 Task: Select Alcohol. Add to cart, from Kwik Pik Beer & Wine for 2946 Cantebury Drive, New York, New York 10013, Cell Number 646-662-8471, following items : Wayne Gretzky Estates Cabernet Merlot VQA (3 L)_x000D_
 - 1, Peller Family Vineyards Sauvignon Blanc (4 L)_x000D_
 - 2, Peller Family Vineyards Dry White (1 L)_x000D_
 - 1, Good Natured Rosé (750 ml)_x000D_
 - 1, XOXO Pinot Grigio Chardonnay Sparkling (750 ml)_x000D_
 - 1
Action: Mouse moved to (364, 97)
Screenshot: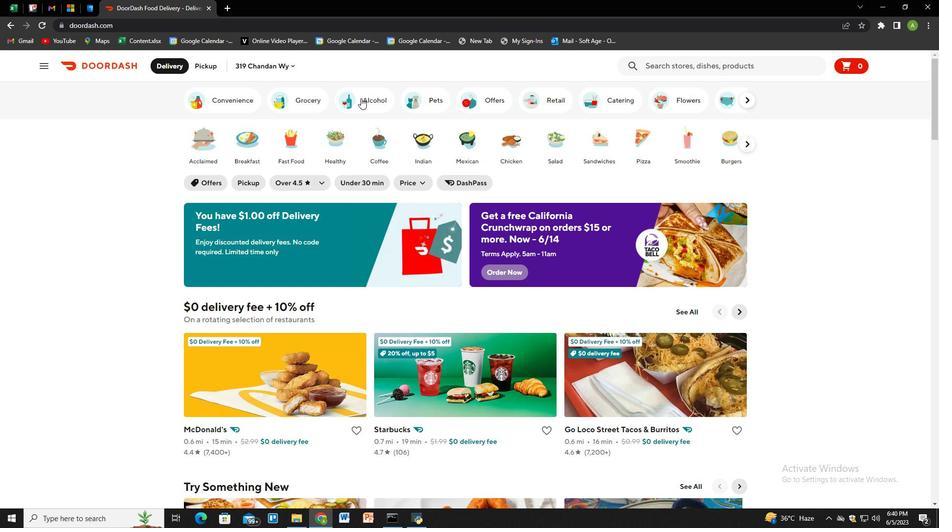 
Action: Mouse pressed left at (364, 97)
Screenshot: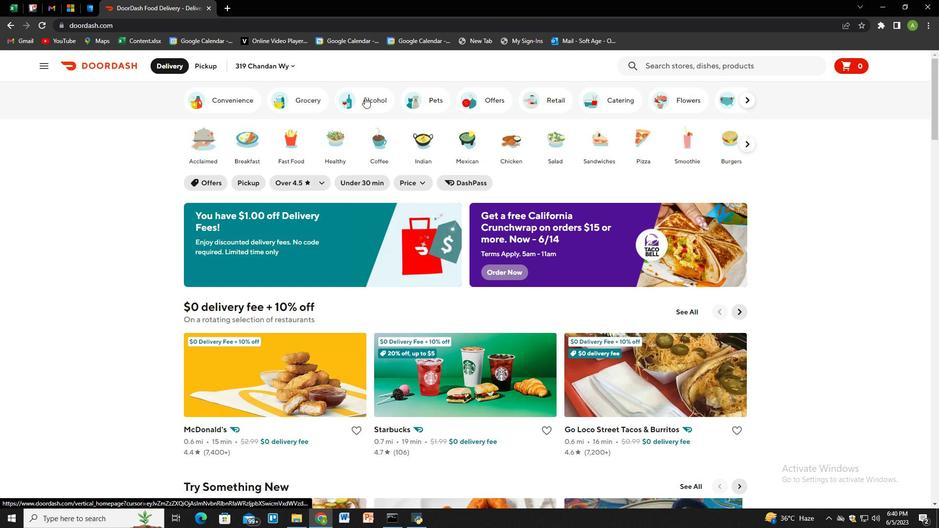 
Action: Mouse moved to (666, 69)
Screenshot: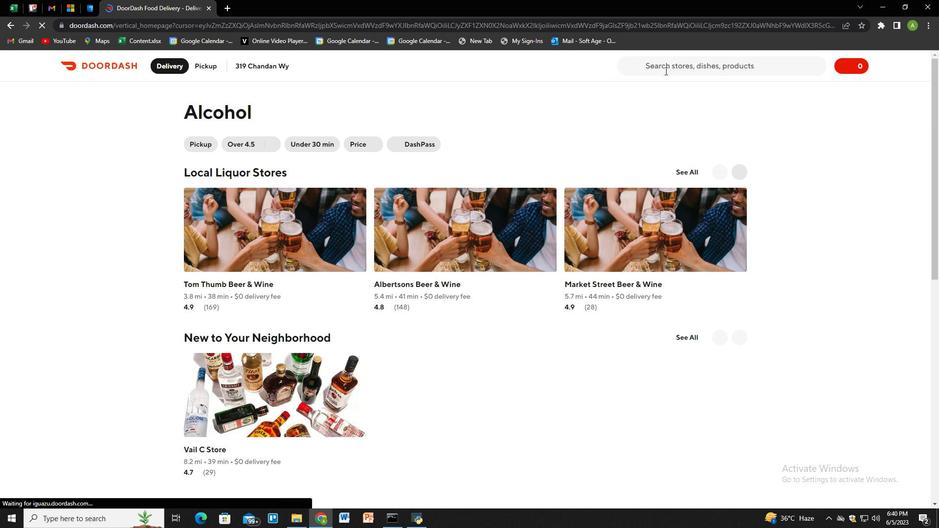 
Action: Mouse pressed left at (666, 69)
Screenshot: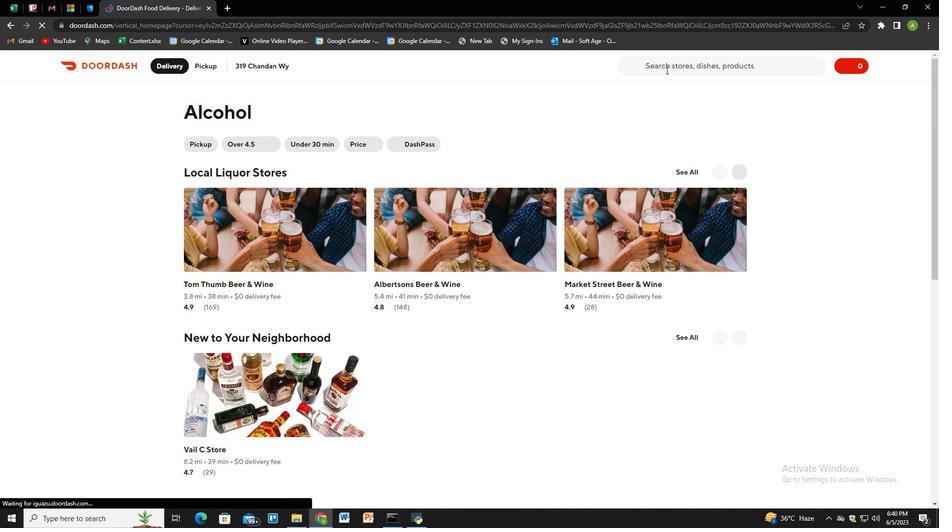 
Action: Mouse moved to (665, 68)
Screenshot: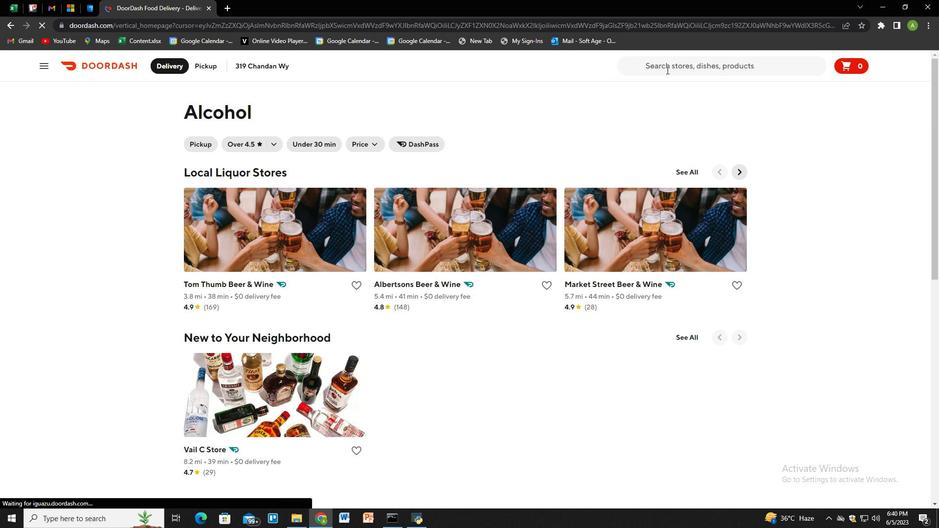 
Action: Key pressed kwik<Key.space>pik<Key.space>beer<Key.space><Key.shift><Key.shift><Key.shift><Key.shift><Key.shift><Key.shift><Key.shift><Key.shift><Key.shift><Key.shift>&<Key.space>wine<Key.enter>
Screenshot: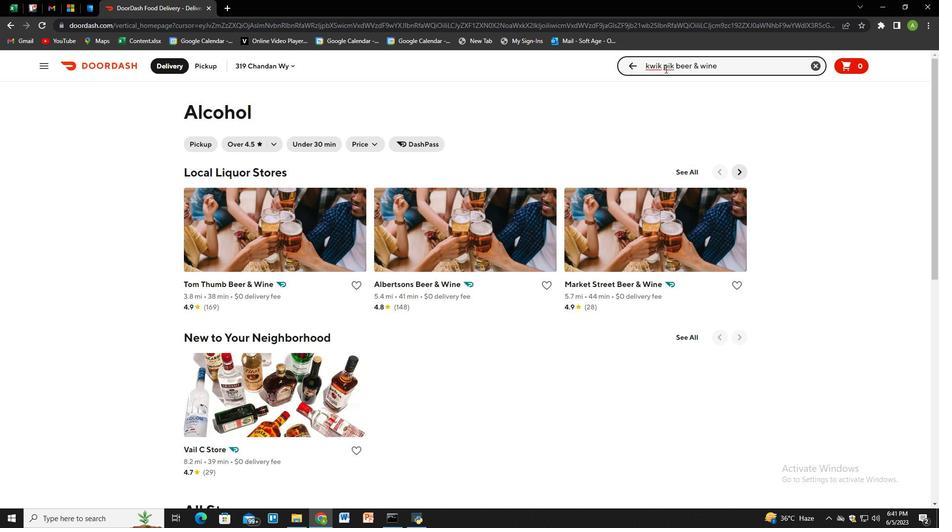 
Action: Mouse moved to (233, 213)
Screenshot: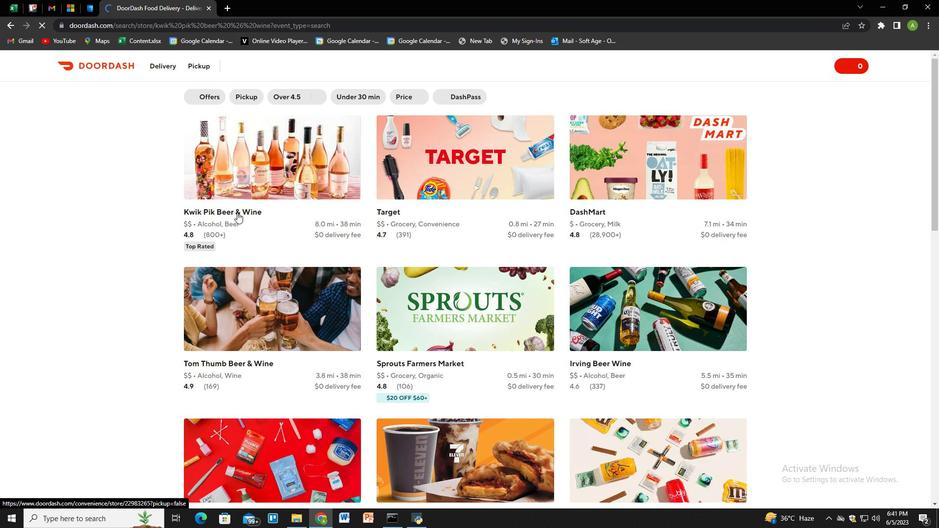 
Action: Mouse pressed left at (233, 213)
Screenshot: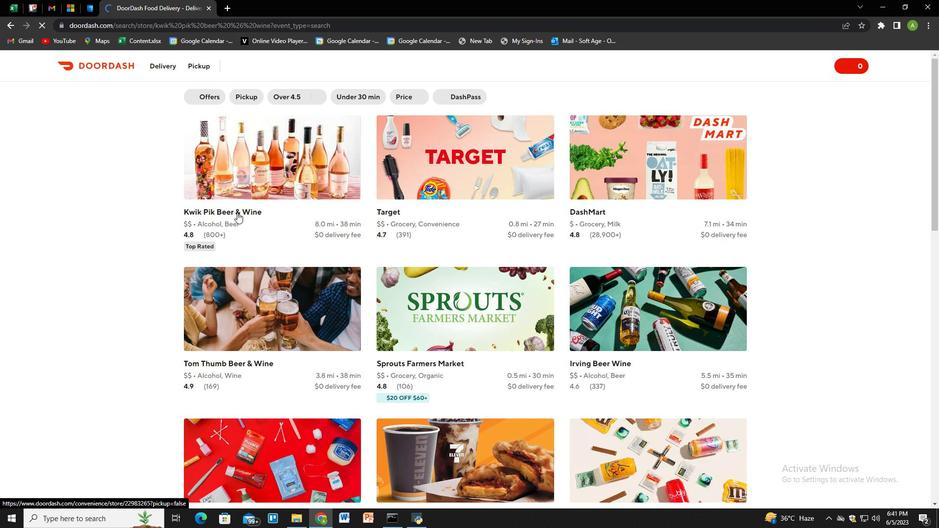 
Action: Mouse pressed left at (233, 213)
Screenshot: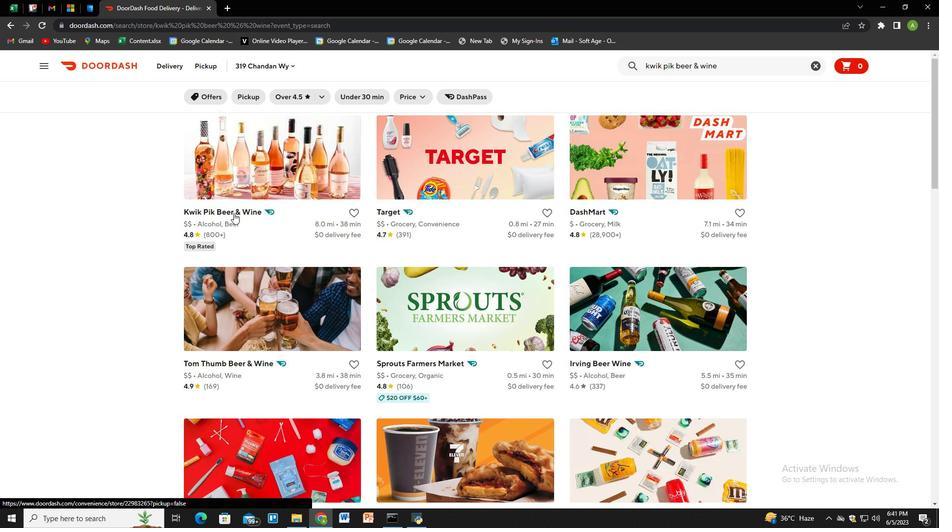 
Action: Mouse moved to (209, 65)
Screenshot: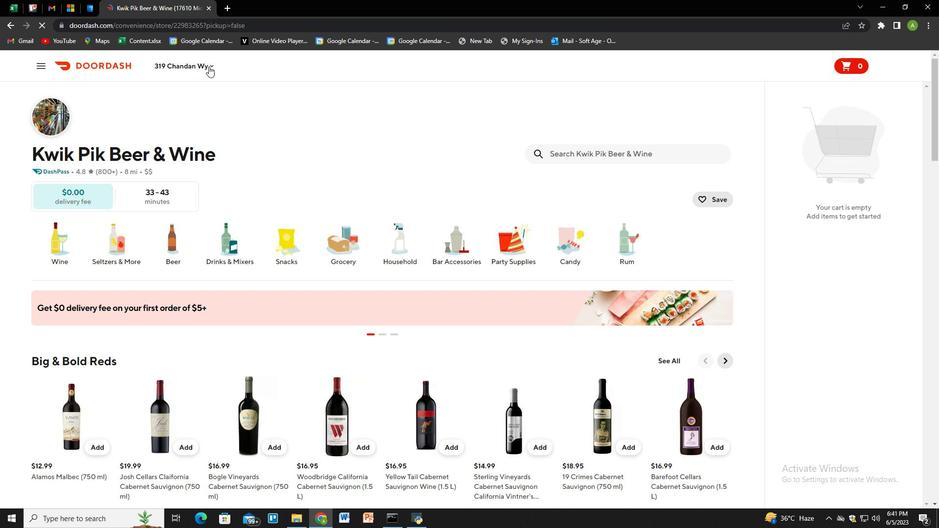 
Action: Mouse pressed left at (209, 65)
Screenshot: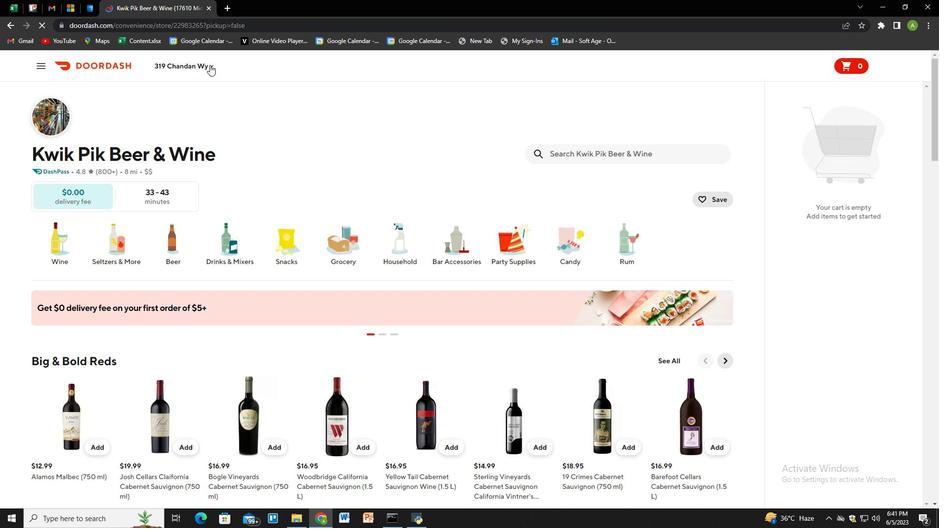 
Action: Mouse moved to (214, 110)
Screenshot: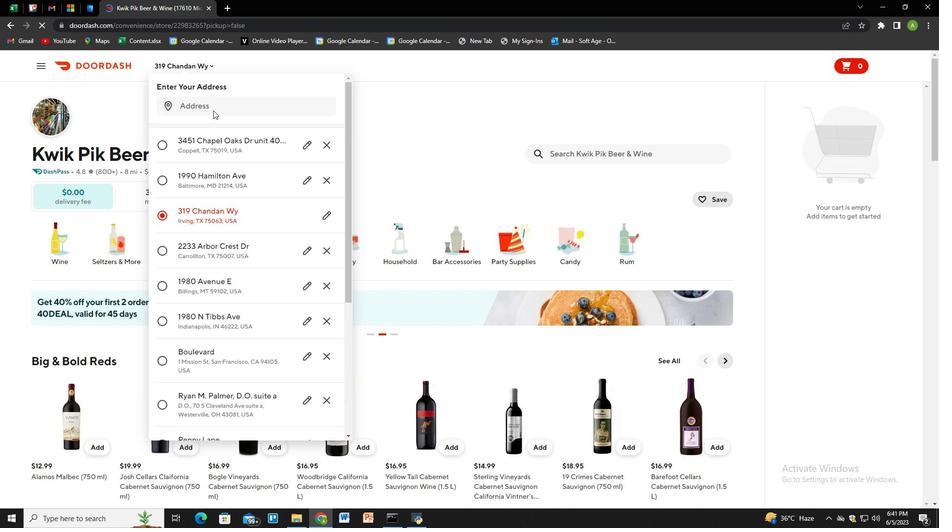 
Action: Mouse pressed left at (214, 110)
Screenshot: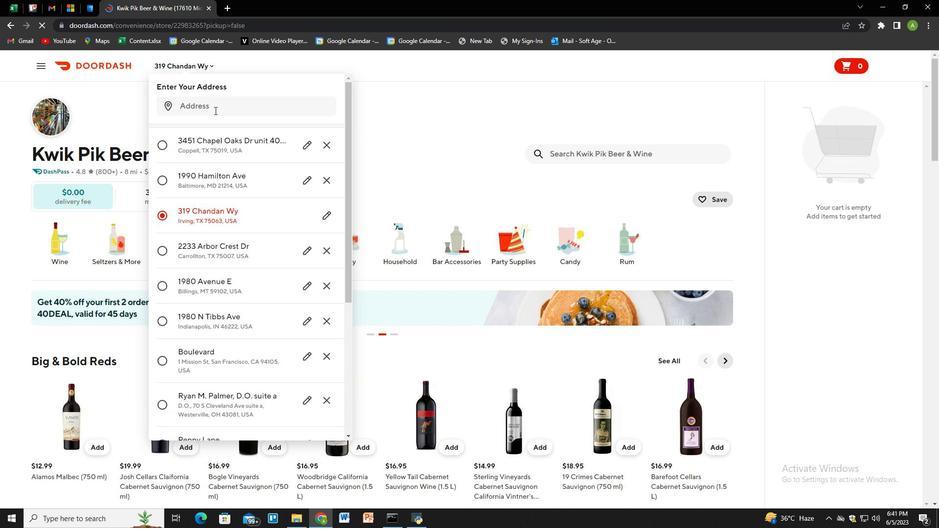 
Action: Mouse moved to (216, 100)
Screenshot: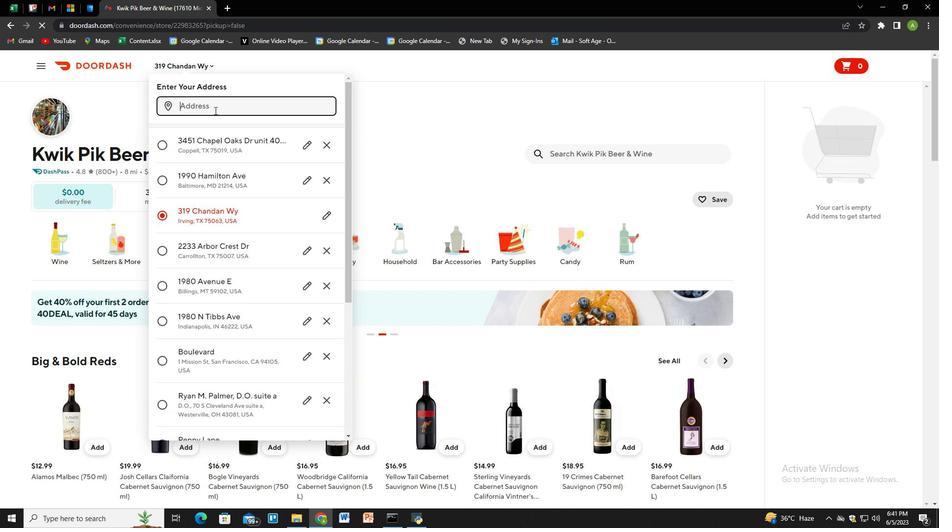 
Action: Key pressed 2946<Key.space>cantebury<Key.space>drive,<Key.space>new<Key.space>york,<Key.space>new<Key.space>yrk<Key.backspace>ok<Key.space>10013<Key.enter>
Screenshot: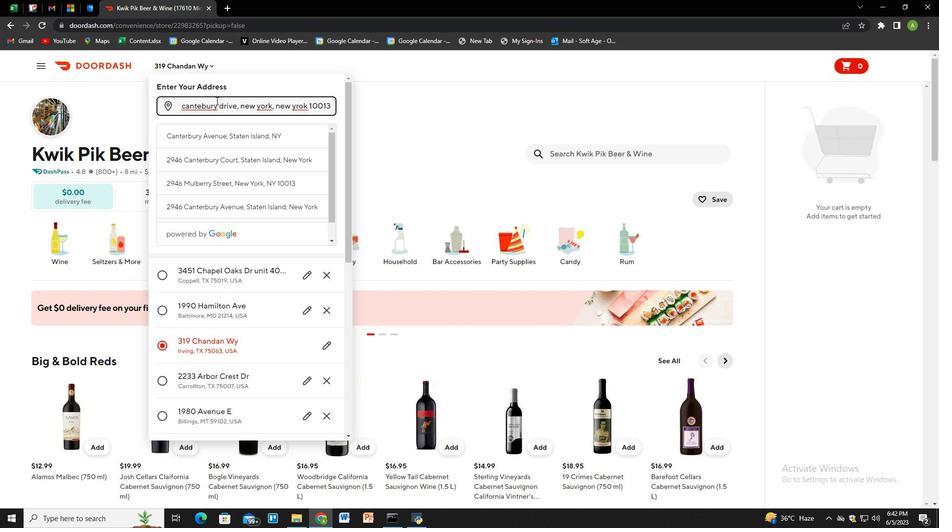 
Action: Mouse moved to (267, 377)
Screenshot: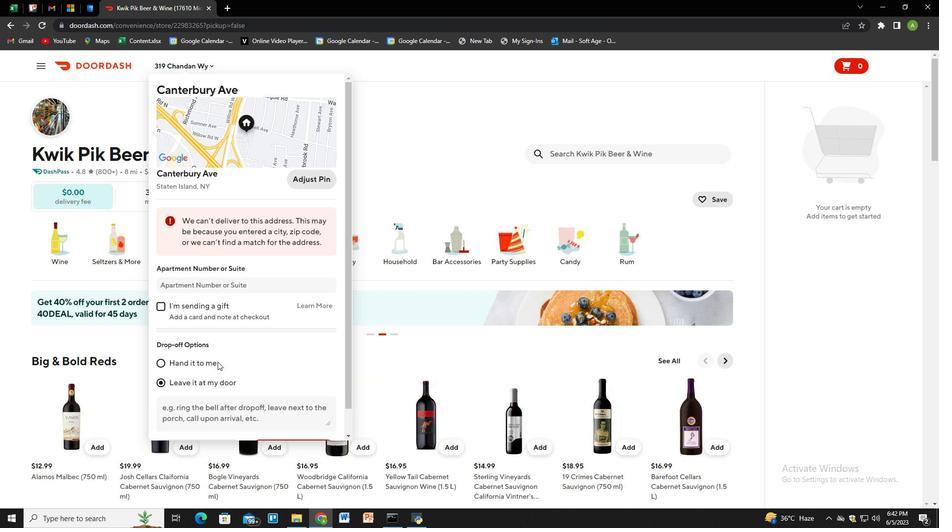 
Action: Mouse scrolled (266, 376) with delta (0, 0)
Screenshot: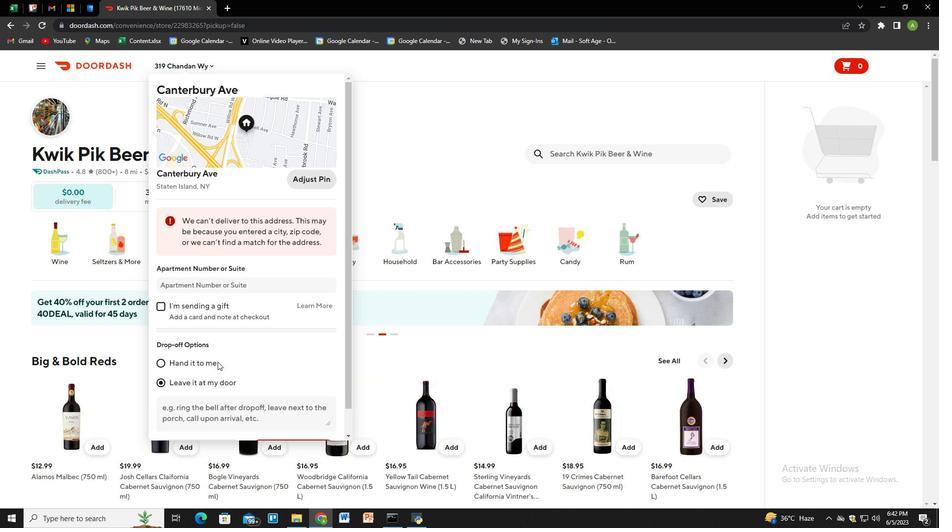
Action: Mouse moved to (268, 378)
Screenshot: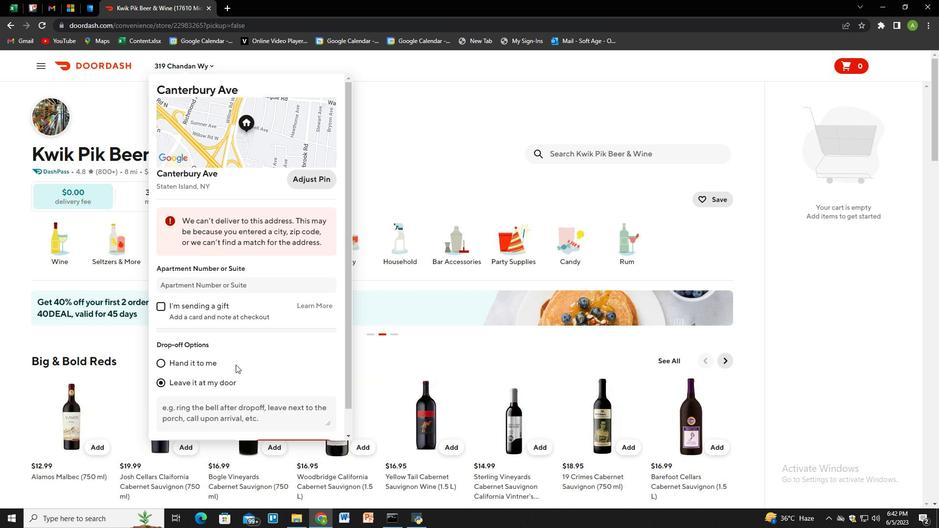 
Action: Mouse scrolled (267, 377) with delta (0, 0)
Screenshot: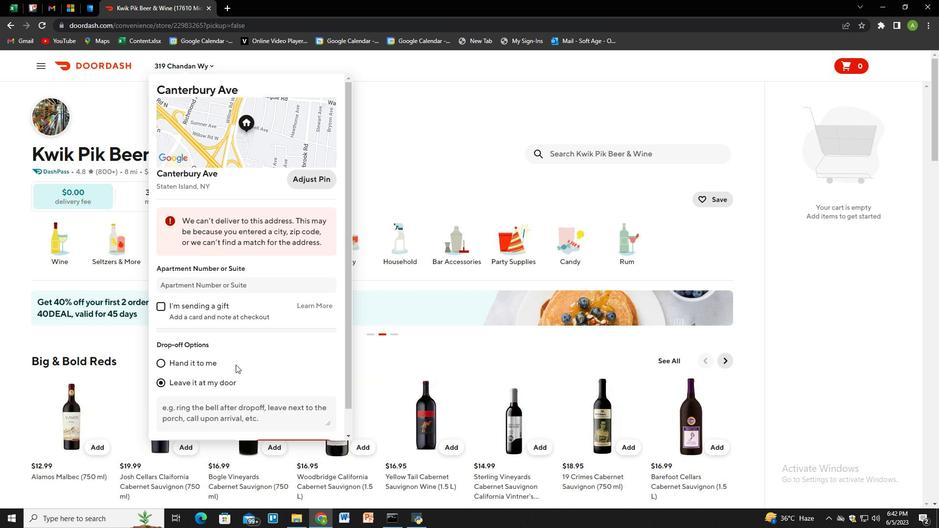 
Action: Mouse moved to (270, 380)
Screenshot: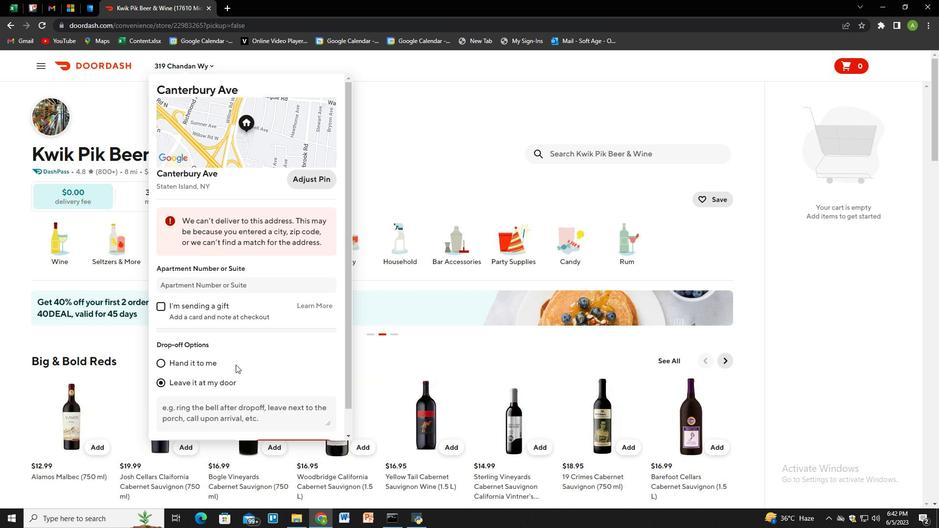 
Action: Mouse scrolled (269, 378) with delta (0, 0)
Screenshot: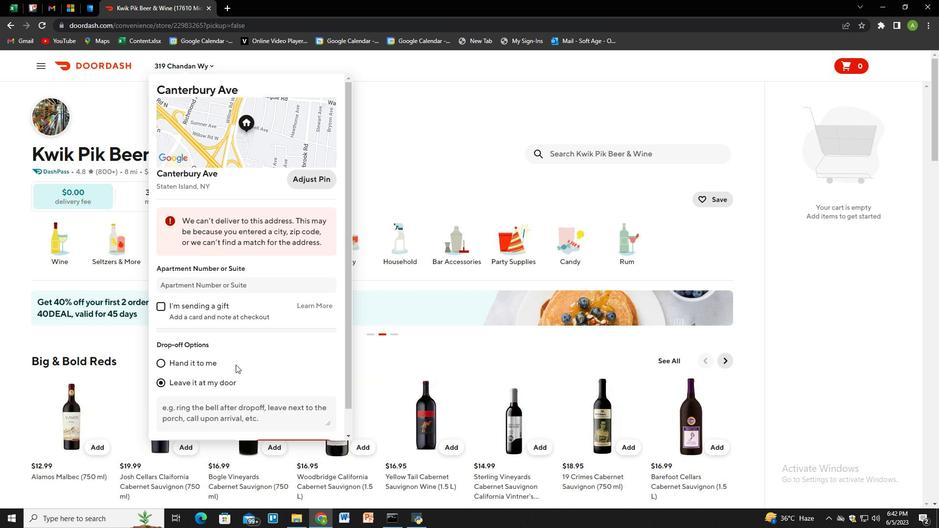 
Action: Mouse moved to (274, 385)
Screenshot: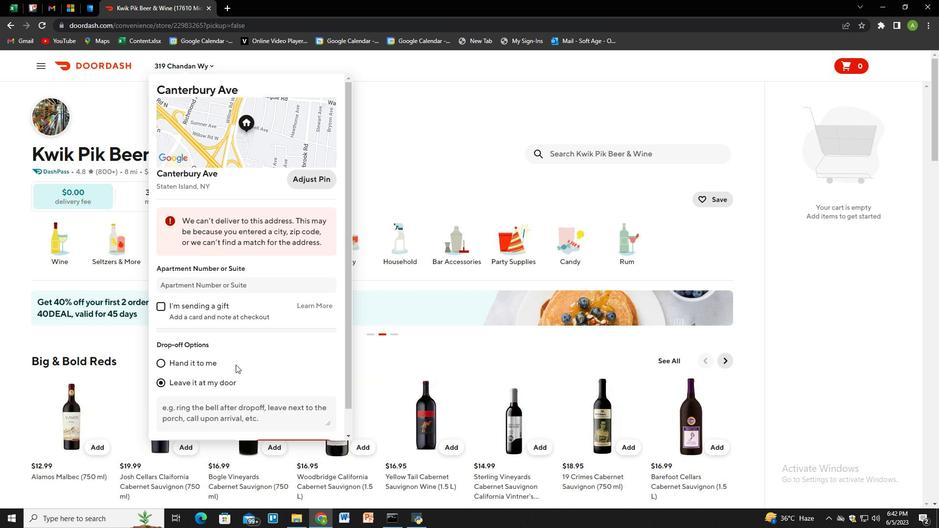 
Action: Mouse scrolled (270, 380) with delta (0, 0)
Screenshot: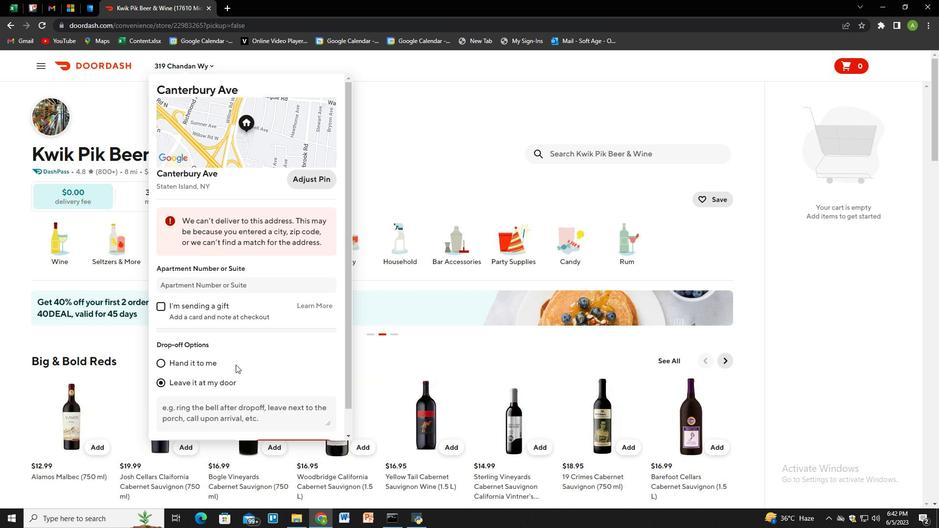 
Action: Mouse moved to (298, 423)
Screenshot: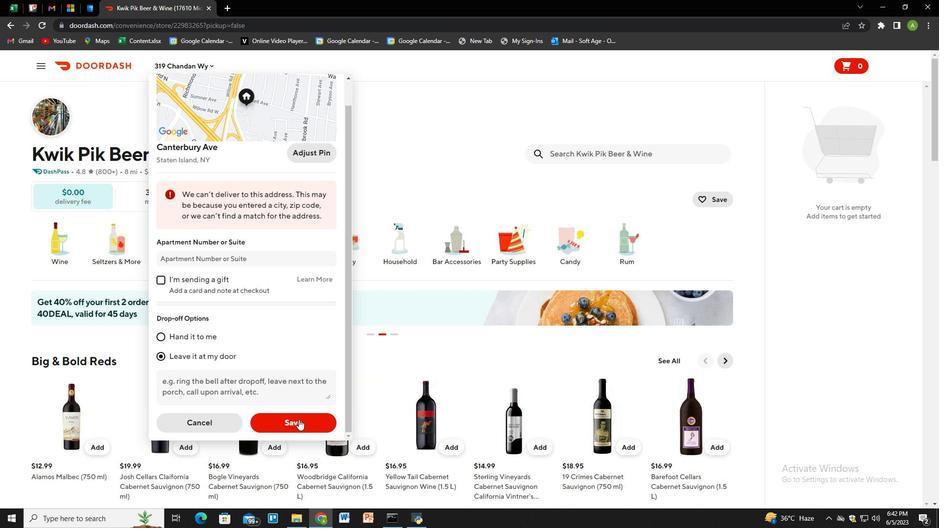 
Action: Mouse pressed left at (298, 423)
Screenshot: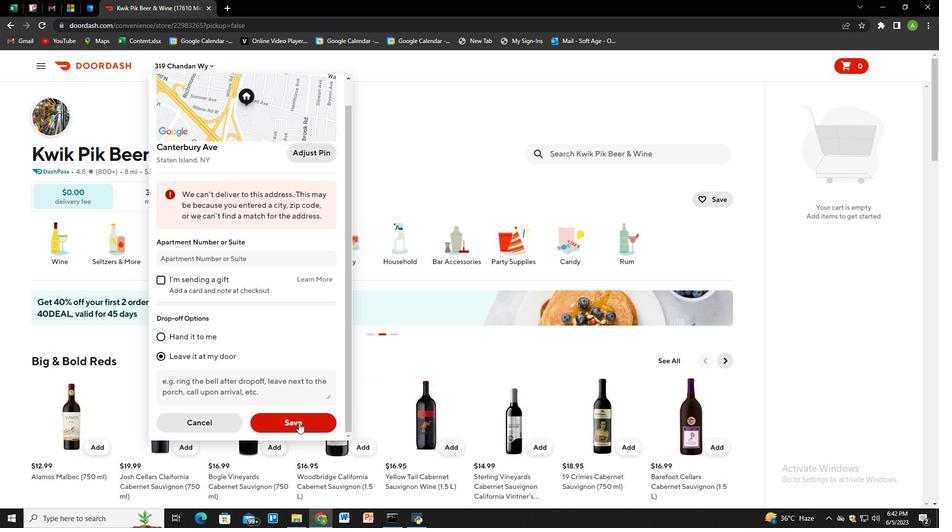
Action: Mouse moved to (578, 155)
Screenshot: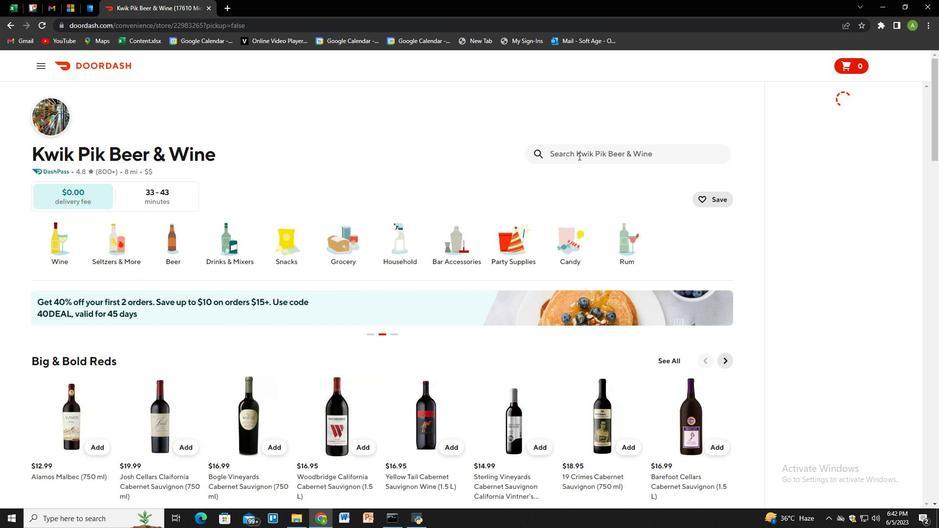 
Action: Mouse pressed left at (578, 155)
Screenshot: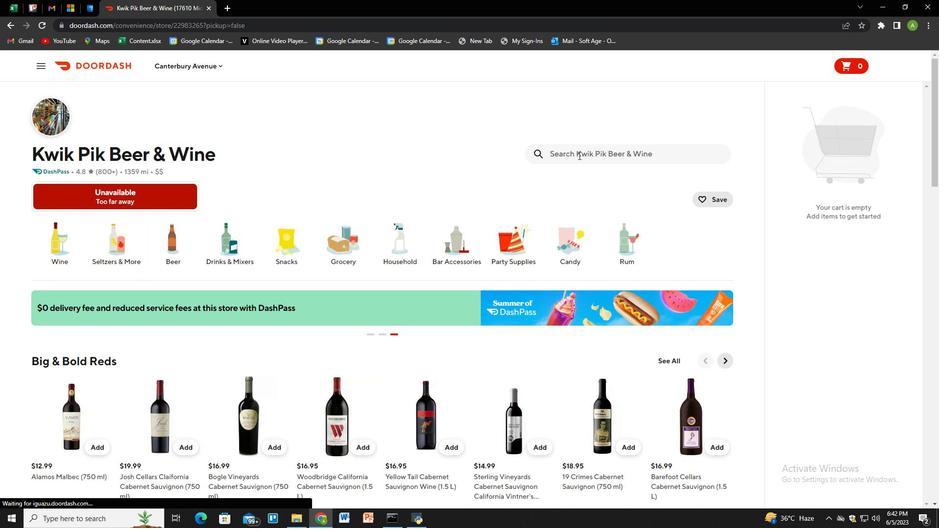 
Action: Key pressed wayne<Key.space>gretzky<Key.space>estates<Key.space>cabernet<Key.space>merlou<Key.backspace>t<Key.space>vqa<Key.space><Key.shift_r><Key.shift_r><Key.shift_r><Key.shift_r>(3<Key.space>l<Key.shift_r>)<Key.enter>
Screenshot: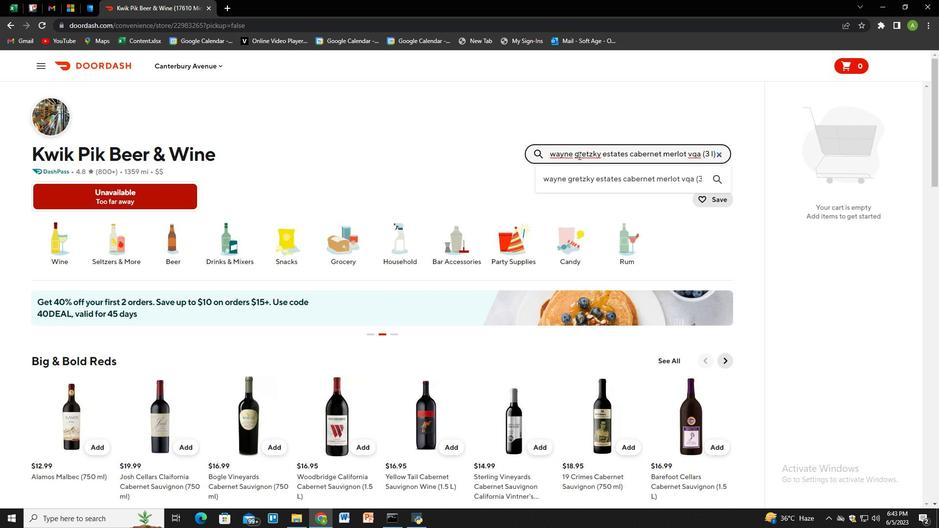 
Action: Mouse moved to (587, 121)
Screenshot: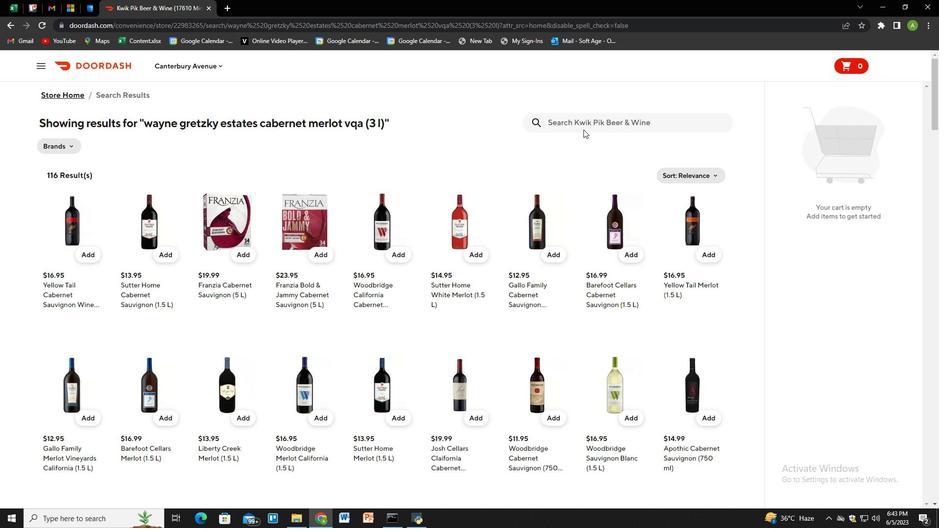 
Action: Mouse pressed left at (587, 121)
Screenshot: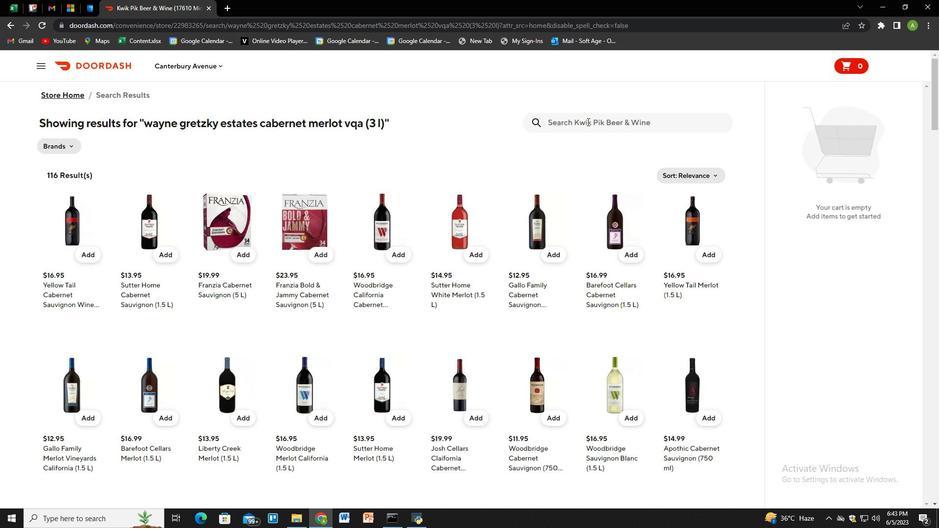 
Action: Key pressed peller<Key.space>family<Key.space>vineyards<Key.space>sauvignon<Key.space>blanc<Key.space><Key.shift_r>(4<Key.space>l<Key.shift_r>)<Key.enter>
Screenshot: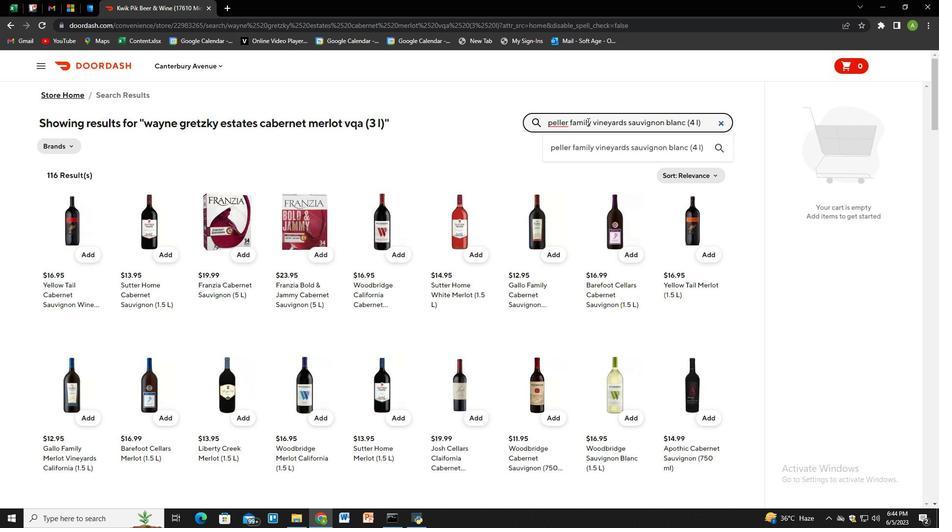 
Action: Mouse moved to (598, 122)
Screenshot: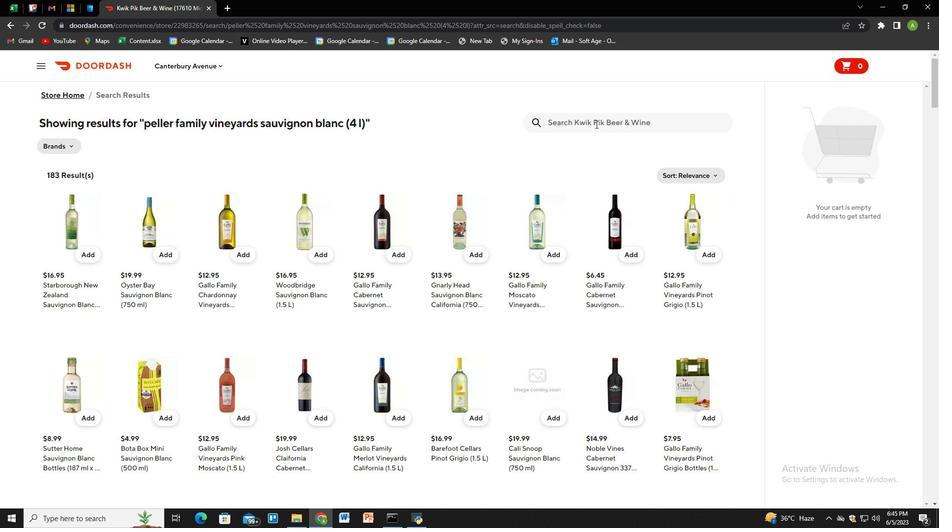 
Action: Mouse pressed left at (598, 122)
Screenshot: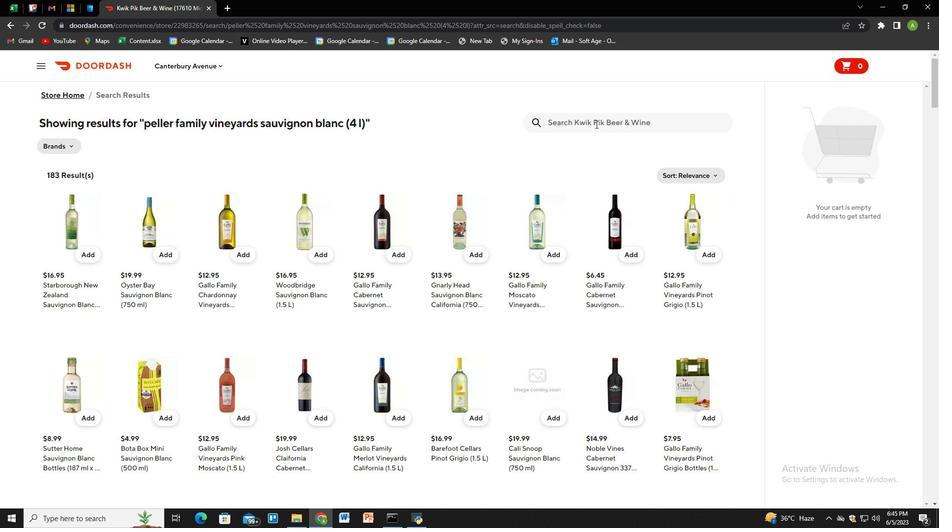 
Action: Key pressed peller<Key.space>family<Key.space>vineyards<Key.space>dry<Key.space>white<Key.space><Key.shift_r>(1<Key.space>l<Key.shift_r>)<Key.enter>
Screenshot: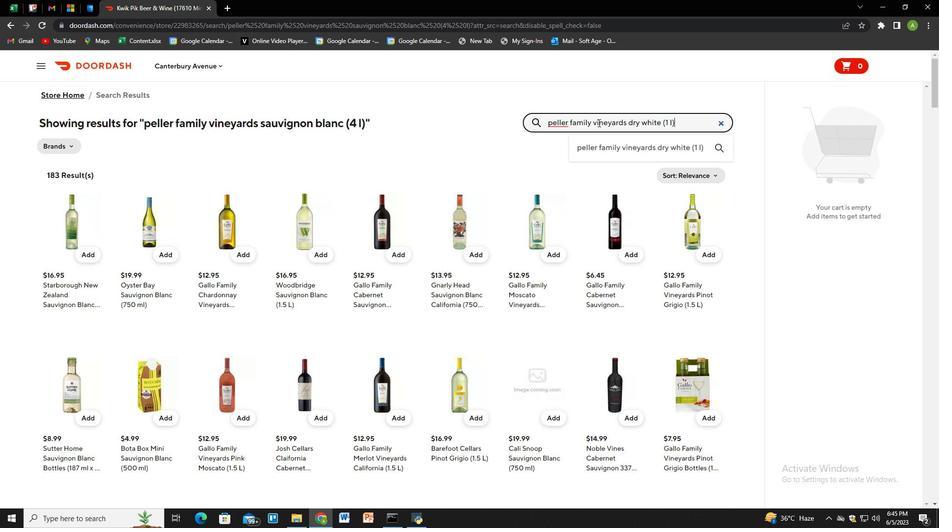 
Action: Mouse moved to (556, 124)
Screenshot: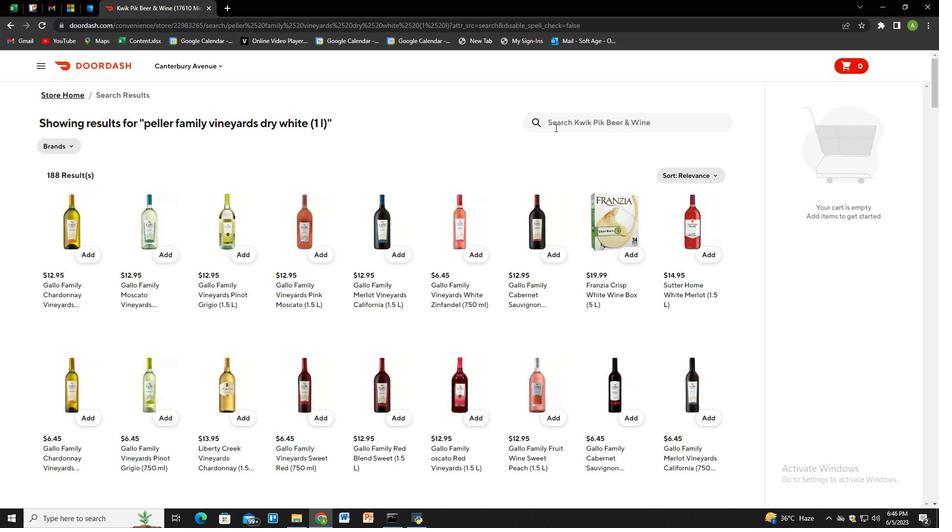 
Action: Mouse pressed left at (556, 124)
Screenshot: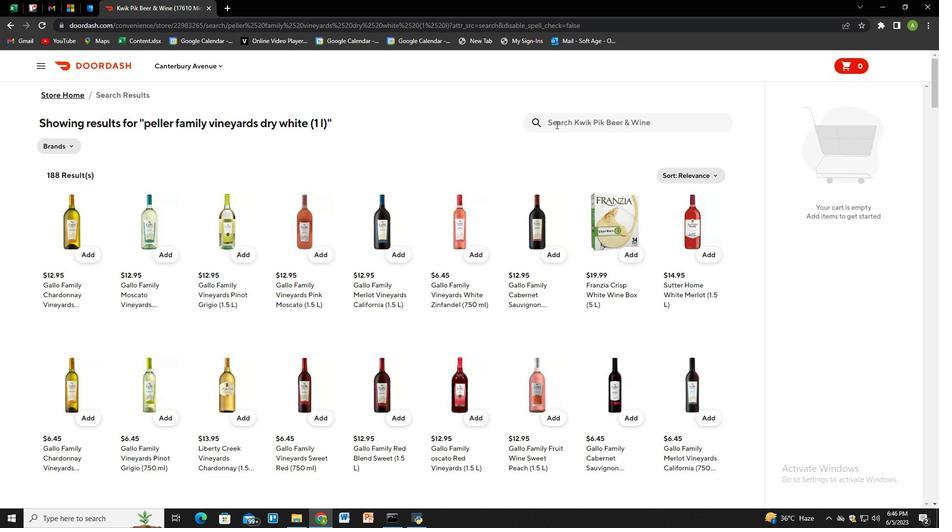 
Action: Key pressed good<Key.space>natured<Key.space>rose<Key.space><Key.shift_r><Key.shift_r><Key.shift_r><Key.shift_r><Key.shift_r>(750<Key.space>ml<Key.shift_r>)<Key.enter>
Screenshot: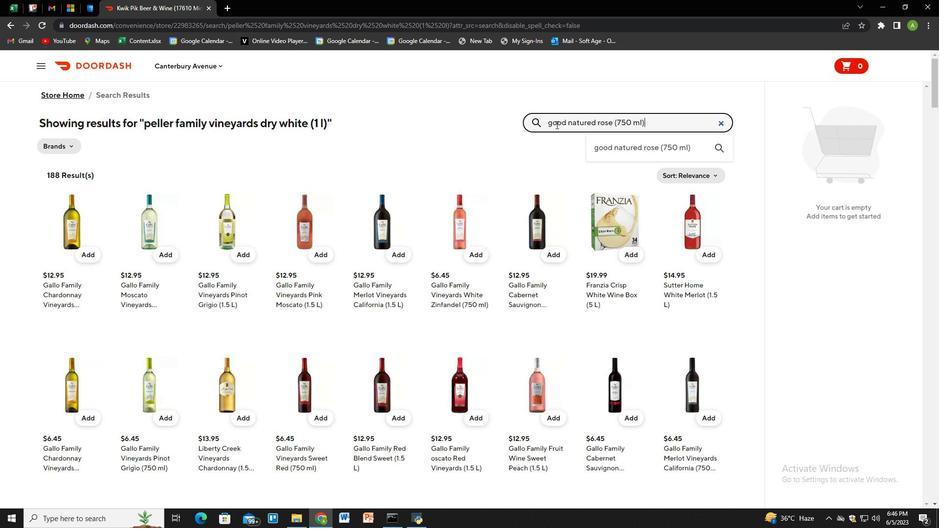 
Action: Mouse moved to (614, 119)
Screenshot: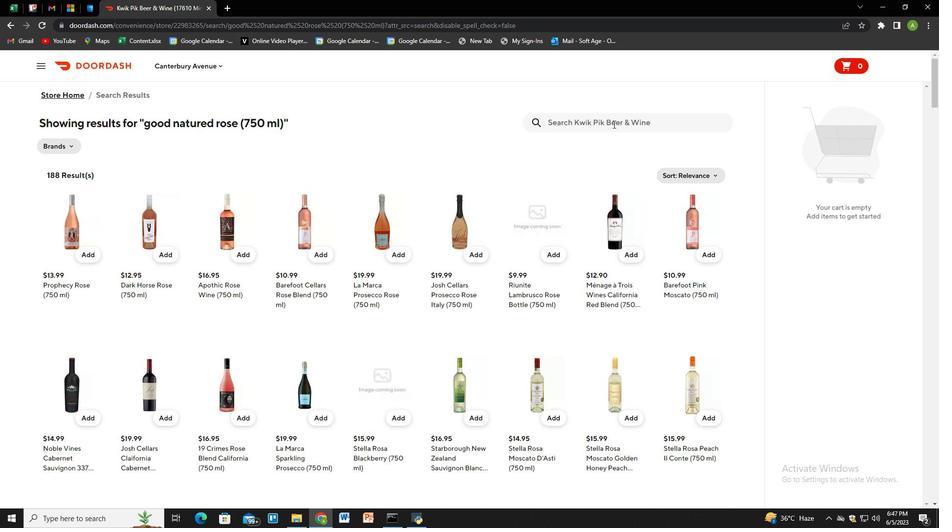 
Action: Mouse pressed left at (614, 119)
Screenshot: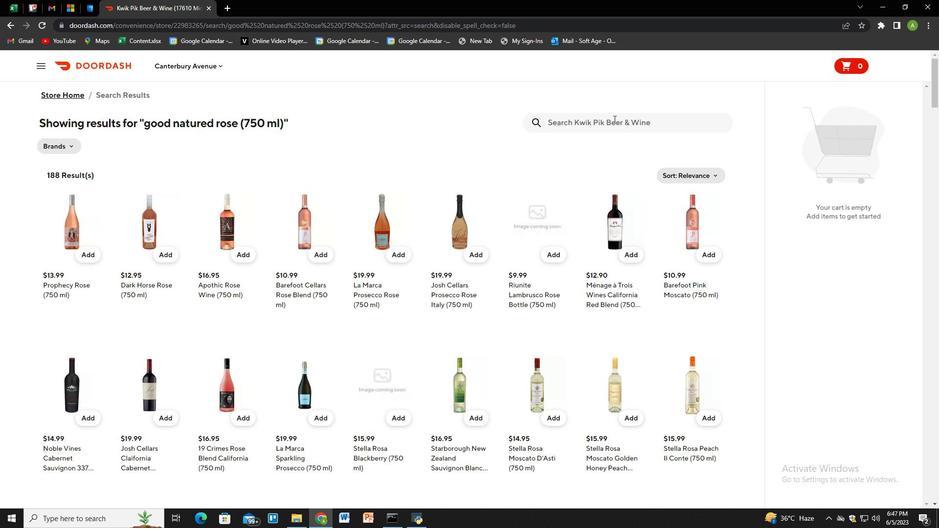 
Action: Key pressed xoxo<Key.space>pinot<Key.space>grigio<Key.space>chardonnay<Key.space>sparkling<Key.space><Key.shift_r>(750<Key.space>ml<Key.shift_r>)<Key.enter>
Screenshot: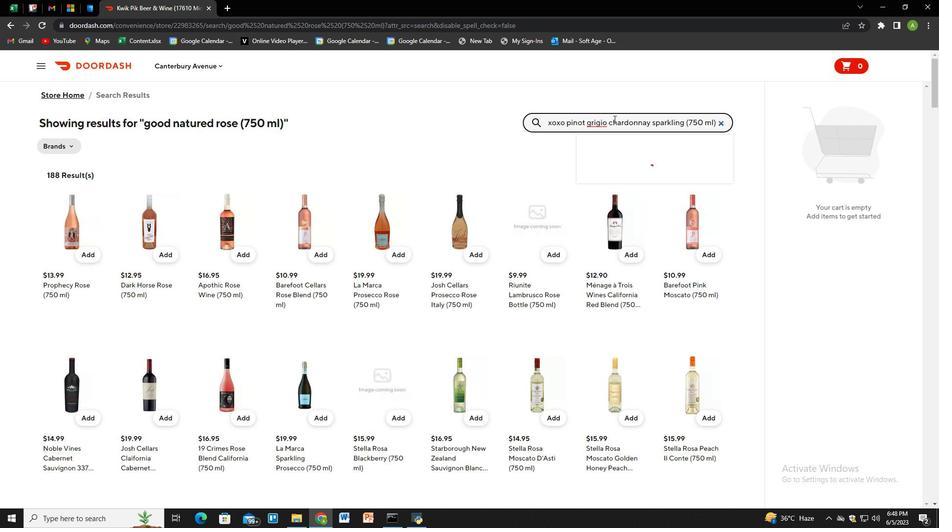 
